 Task: Schedule a session for the content creation workshop.
Action: Mouse moved to (93, 117)
Screenshot: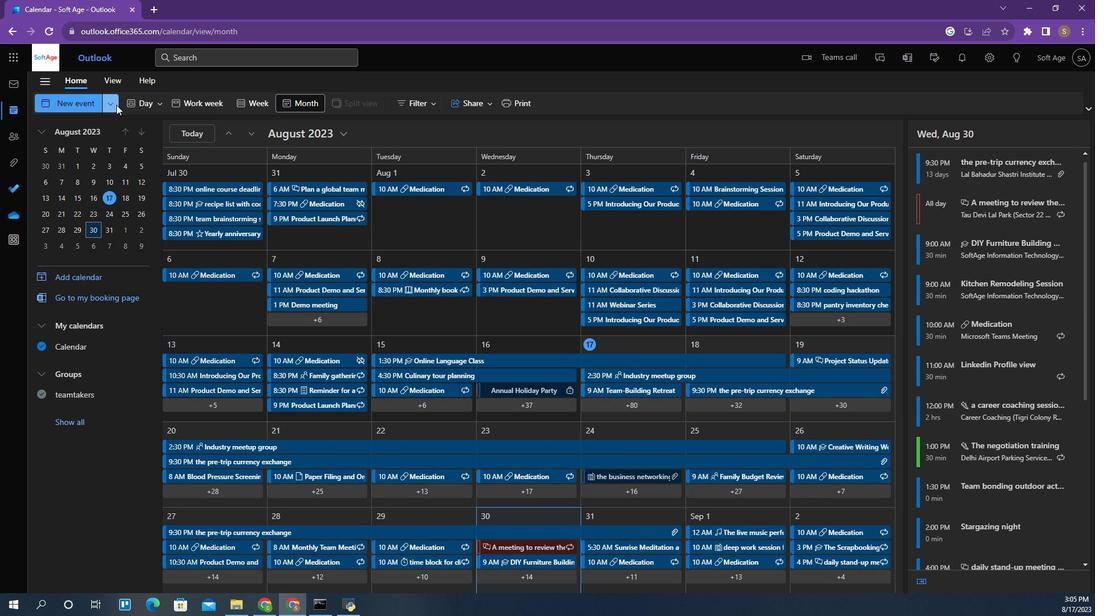 
Action: Mouse pressed left at (93, 117)
Screenshot: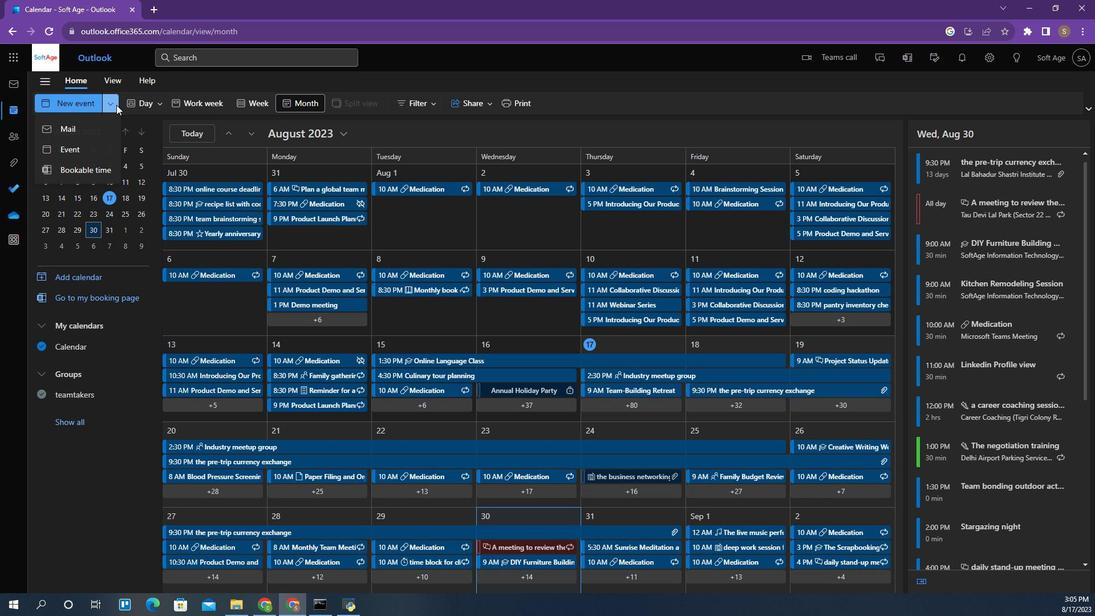 
Action: Mouse moved to (94, 152)
Screenshot: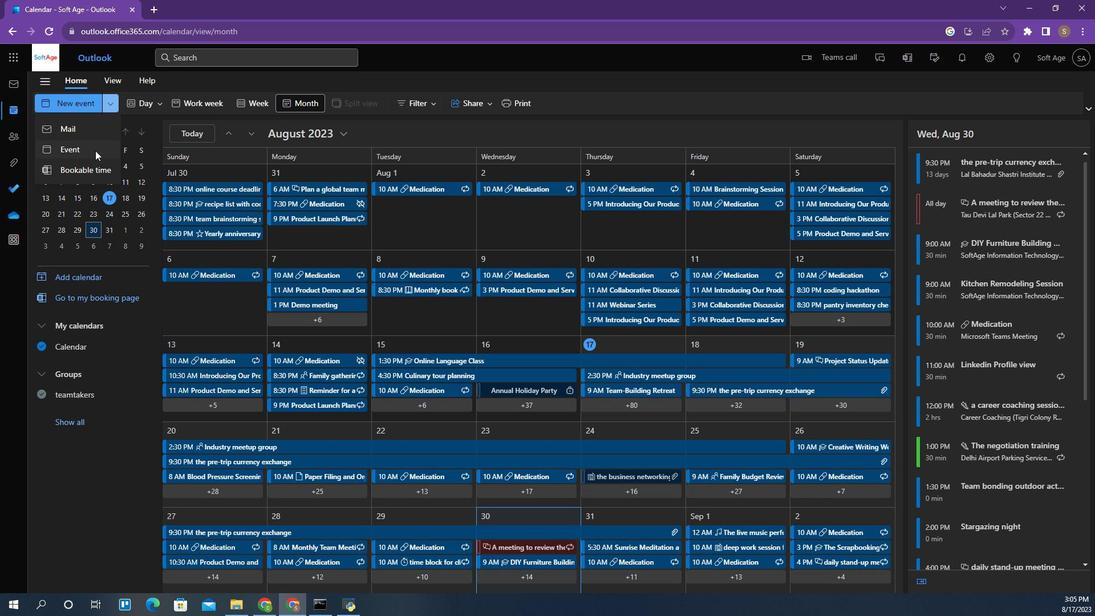 
Action: Mouse pressed left at (94, 152)
Screenshot: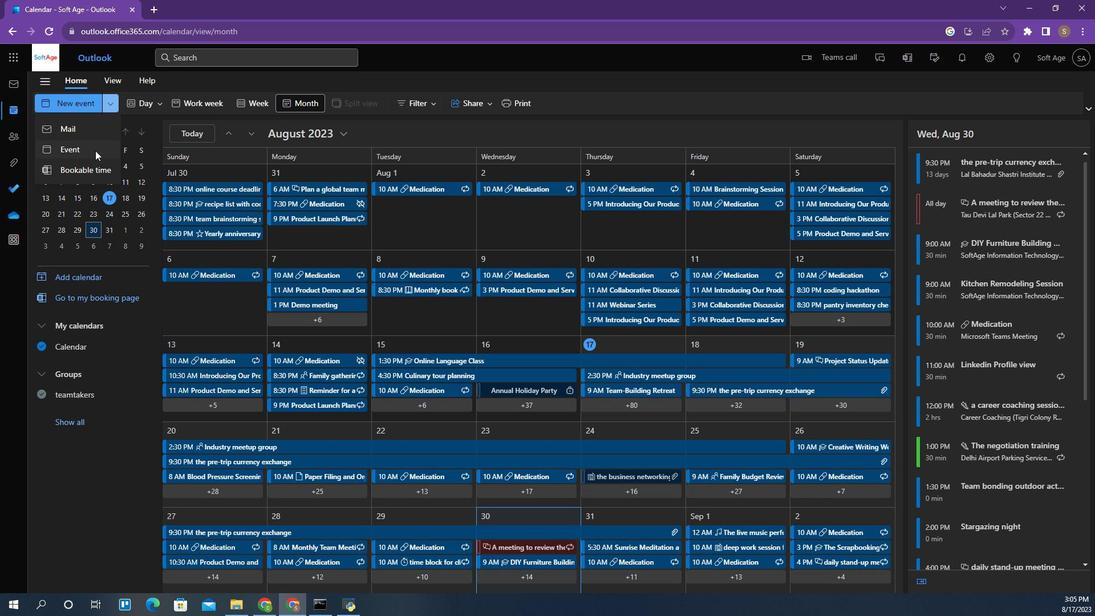 
Action: Mouse moved to (88, 166)
Screenshot: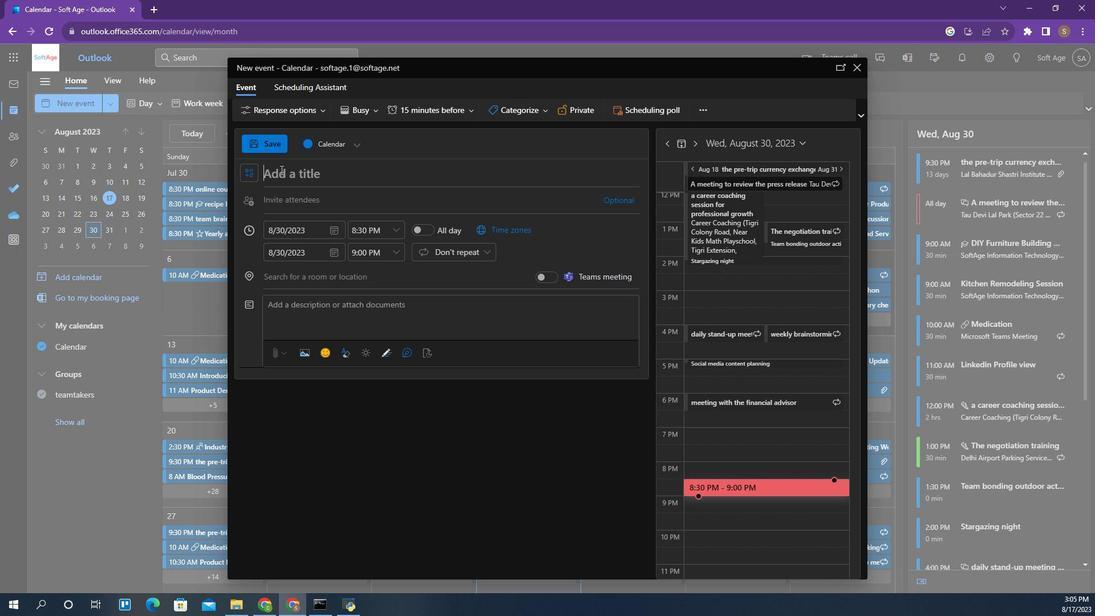 
Action: Mouse pressed left at (88, 166)
Screenshot: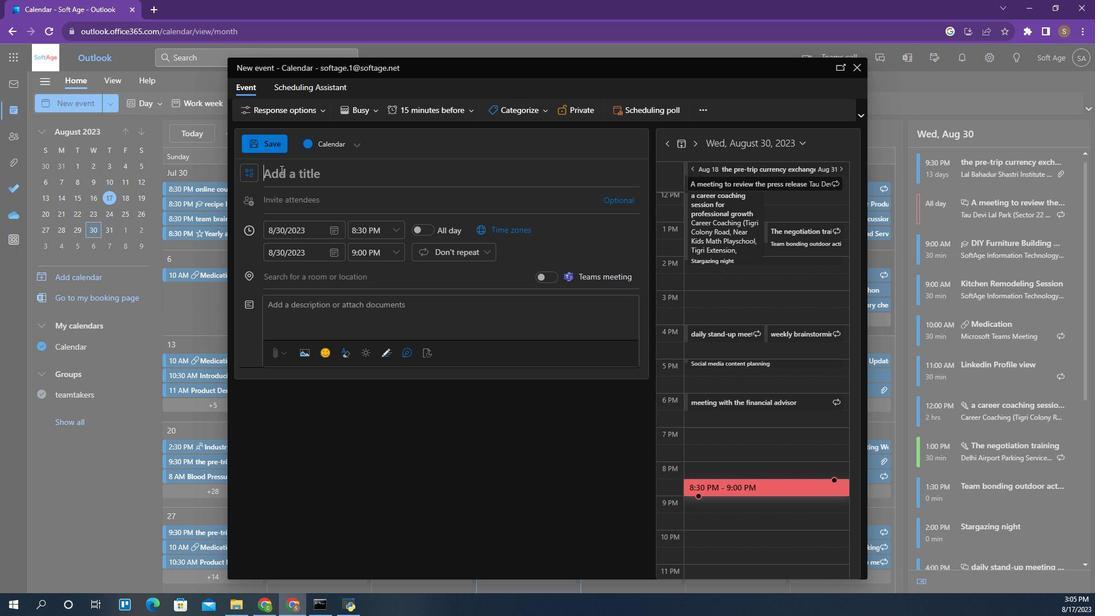 
Action: Key pressed session<Key.space>for<Key.space>the<Key.space>content<Key.space>creation<Key.space>workshop
Screenshot: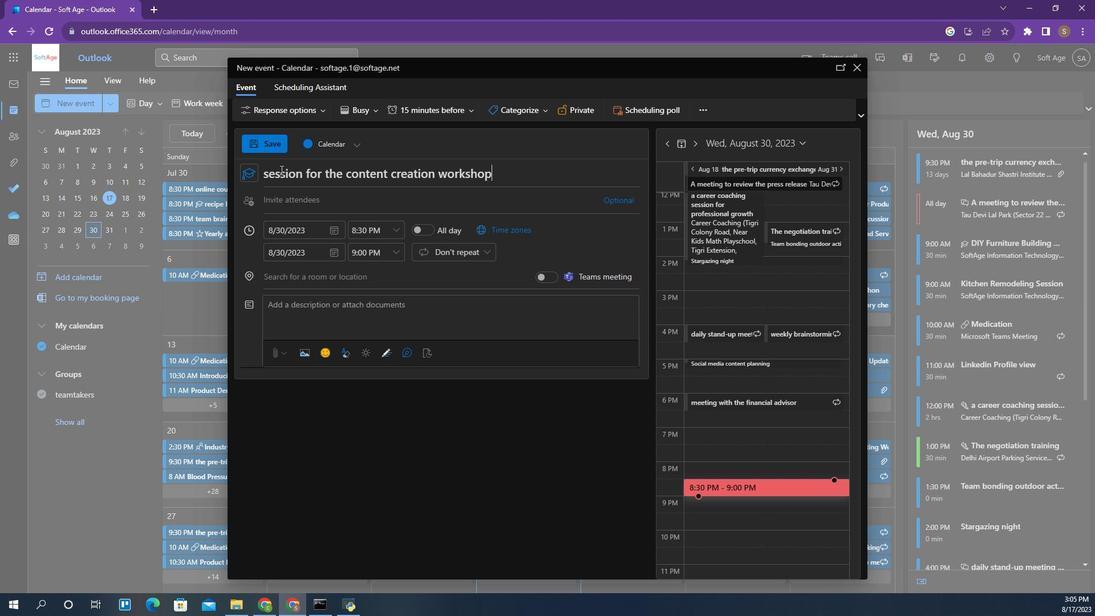 
Action: Mouse moved to (86, 283)
Screenshot: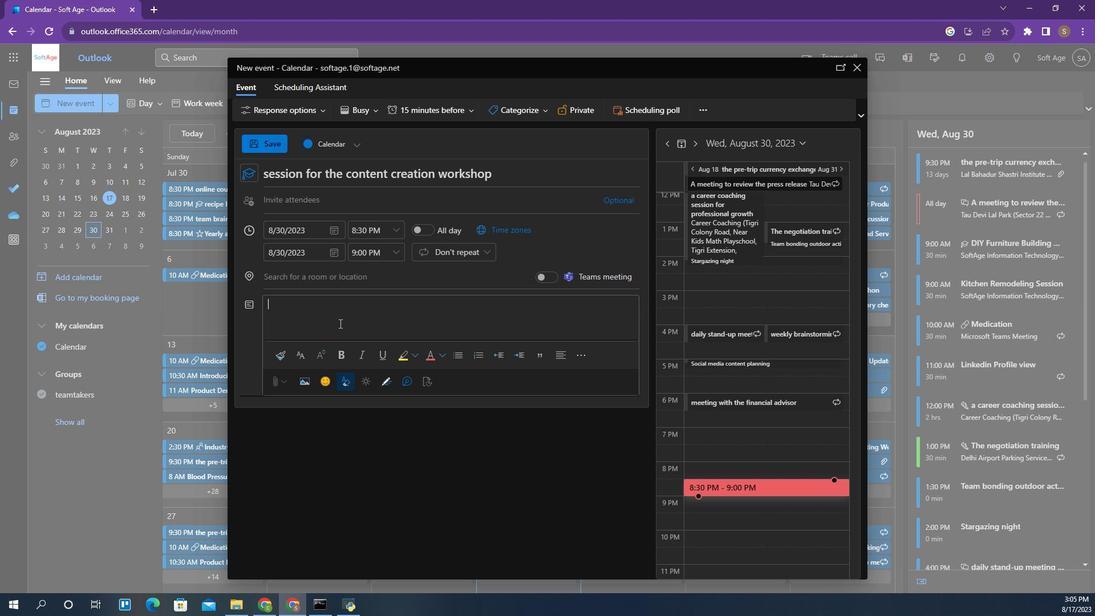 
Action: Mouse pressed left at (86, 283)
Screenshot: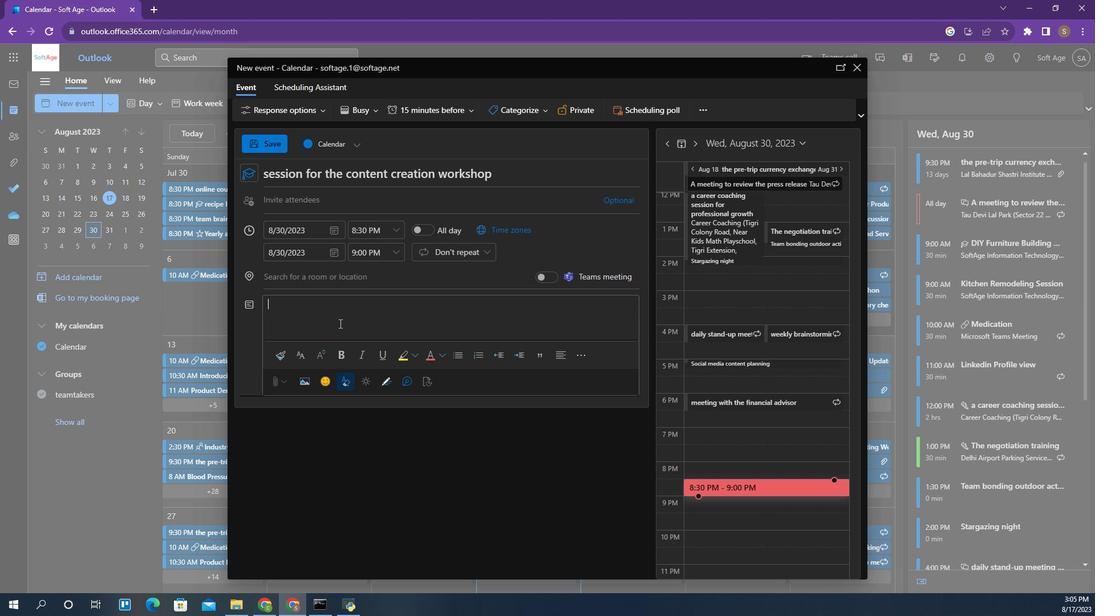 
Action: Mouse moved to (109, 451)
Screenshot: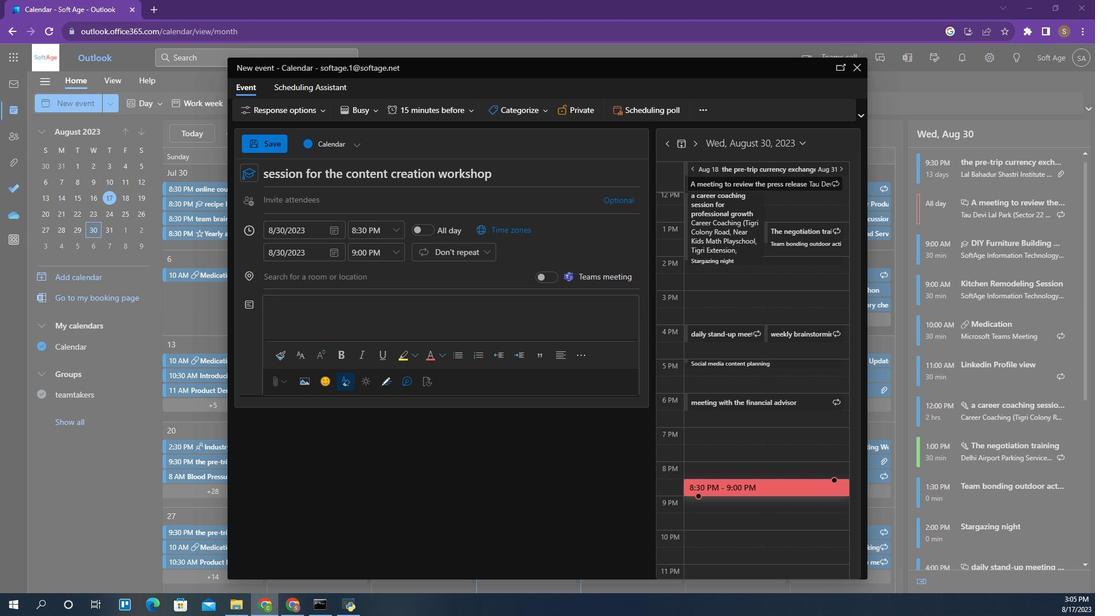 
Action: Mouse pressed left at (109, 451)
Screenshot: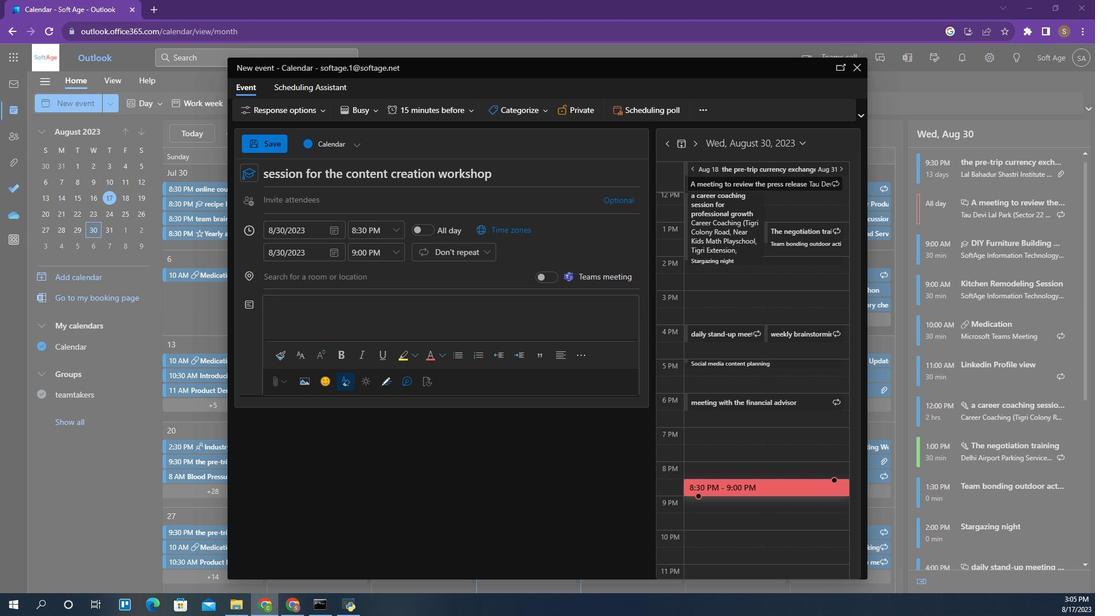 
Action: Mouse moved to (87, 283)
Screenshot: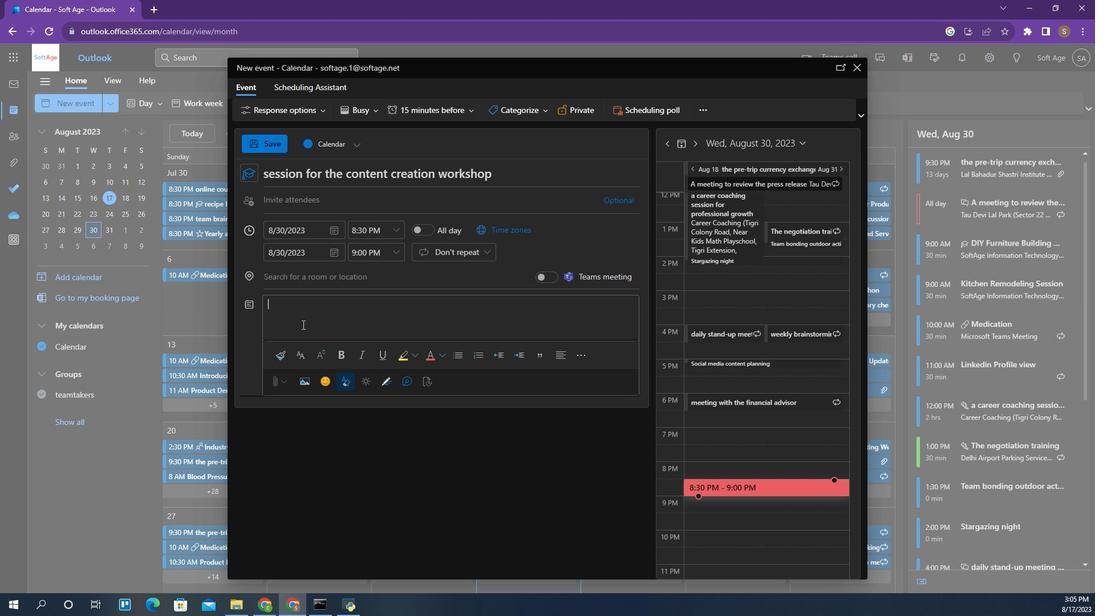 
Action: Mouse pressed left at (87, 283)
Screenshot: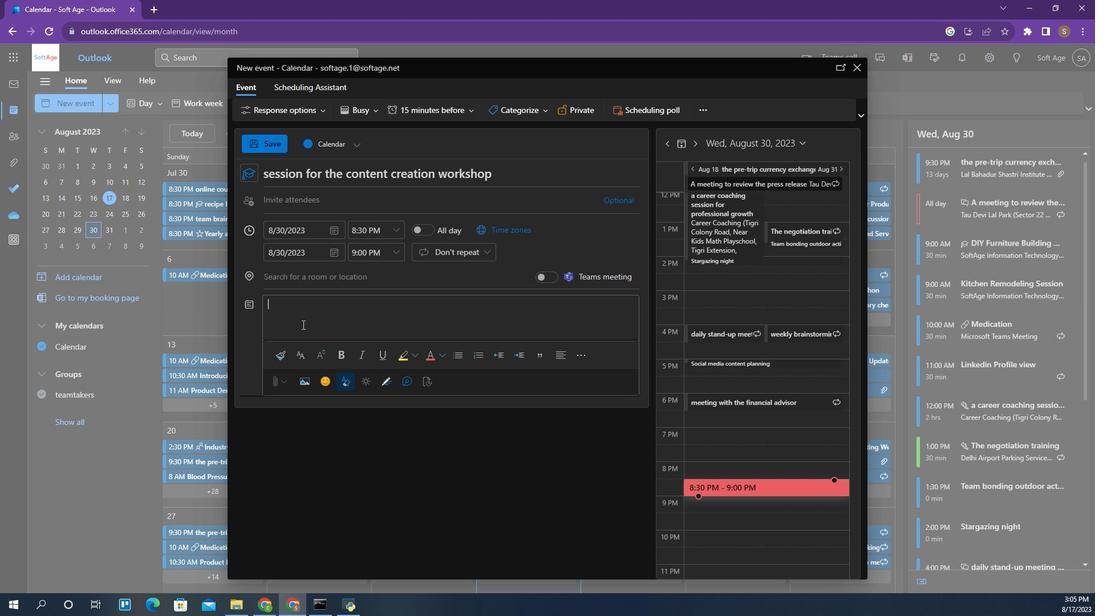 
Action: Key pressed <Key.caps_lock>T<Key.caps_lock>he<Key.space><Key.caps_lock>U<Key.caps_lock>nleahing<Key.space><Key.caps_lock>C<Key.caps_lock>reativity<Key.shift_r>:<Key.space><Key.caps_lock>C<Key.caps_lock>ontent<Key.space>creation<Key.space><Key.caps_lock>E<Key.caps_lock>ssential<Key.space>workshop
Screenshot: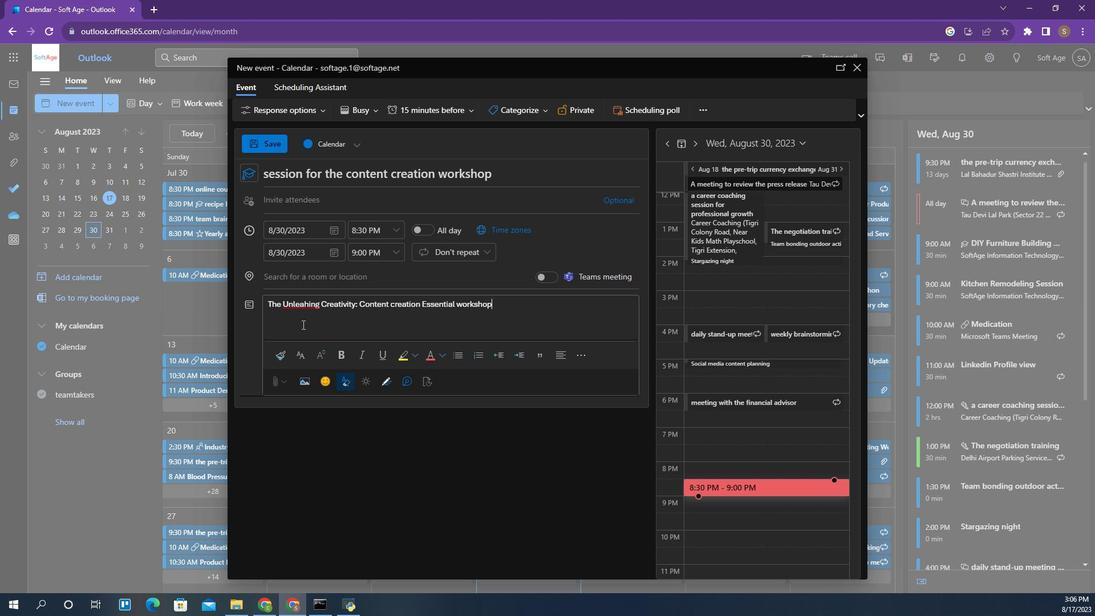 
Action: Mouse moved to (87, 263)
Screenshot: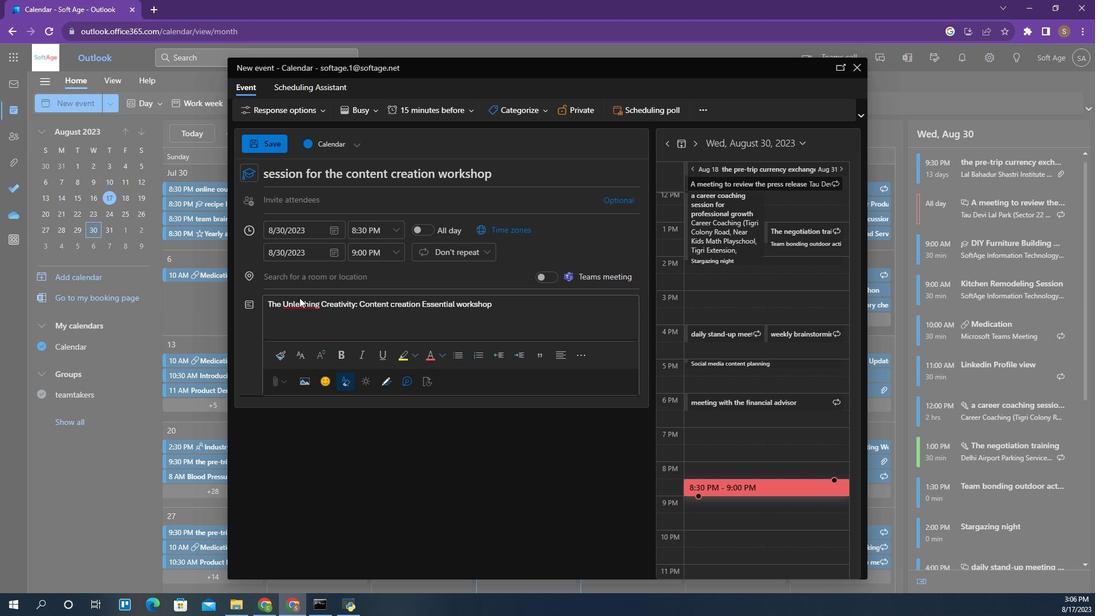
Action: Mouse pressed left at (87, 263)
Screenshot: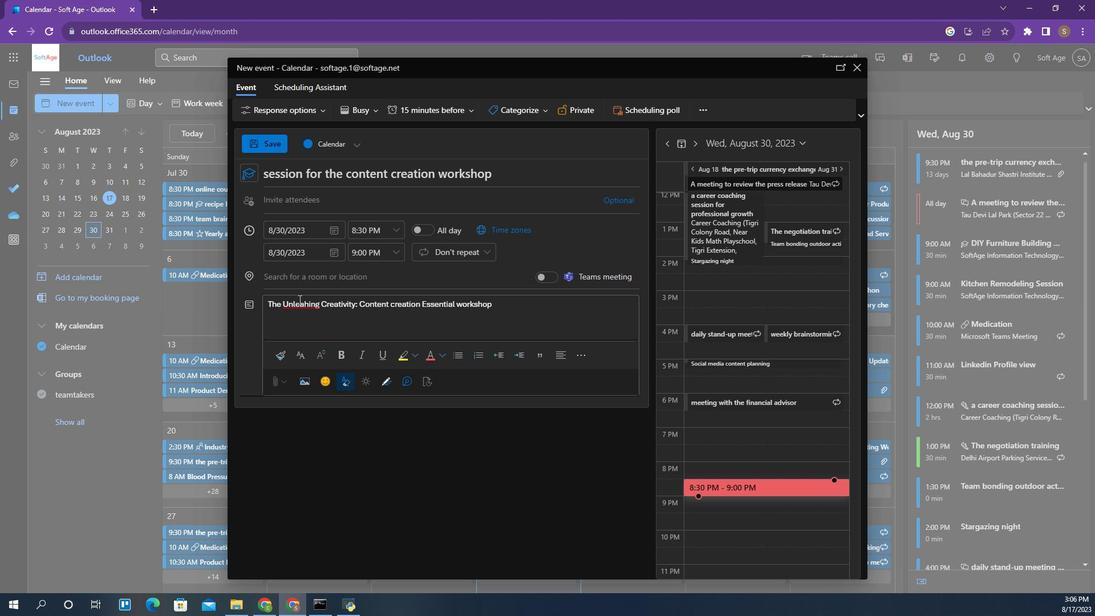 
Action: Mouse moved to (87, 265)
Screenshot: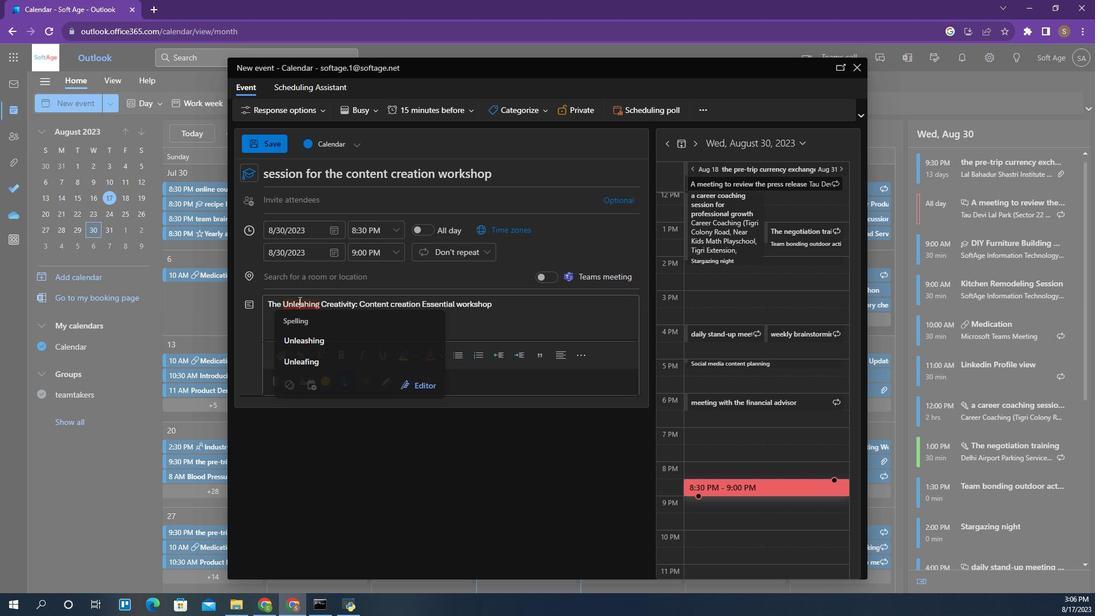 
Action: Mouse pressed left at (87, 265)
Screenshot: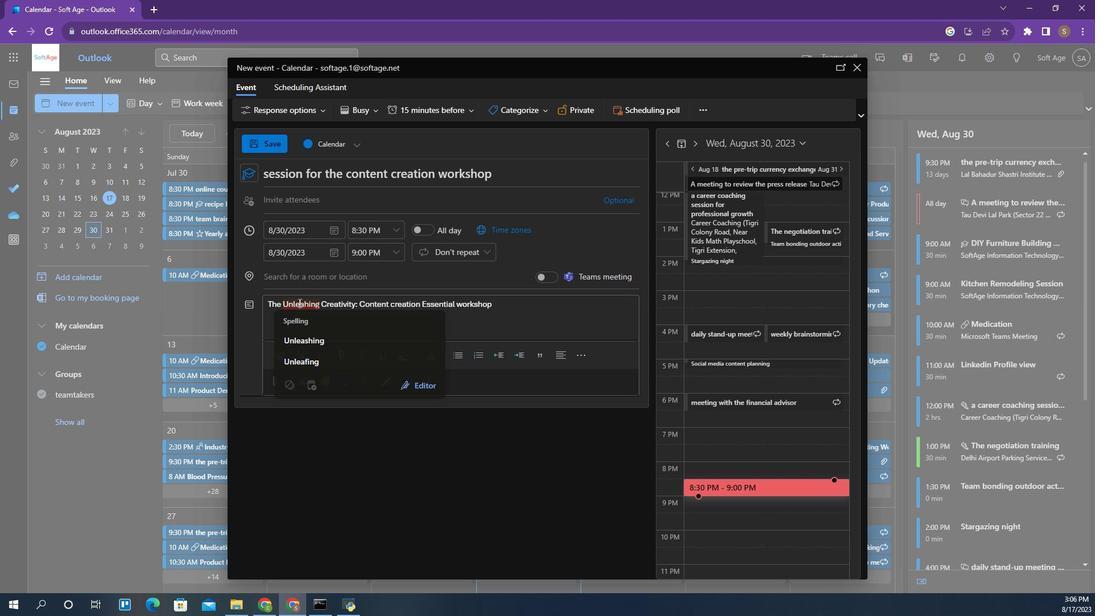 
Action: Mouse moved to (87, 294)
Screenshot: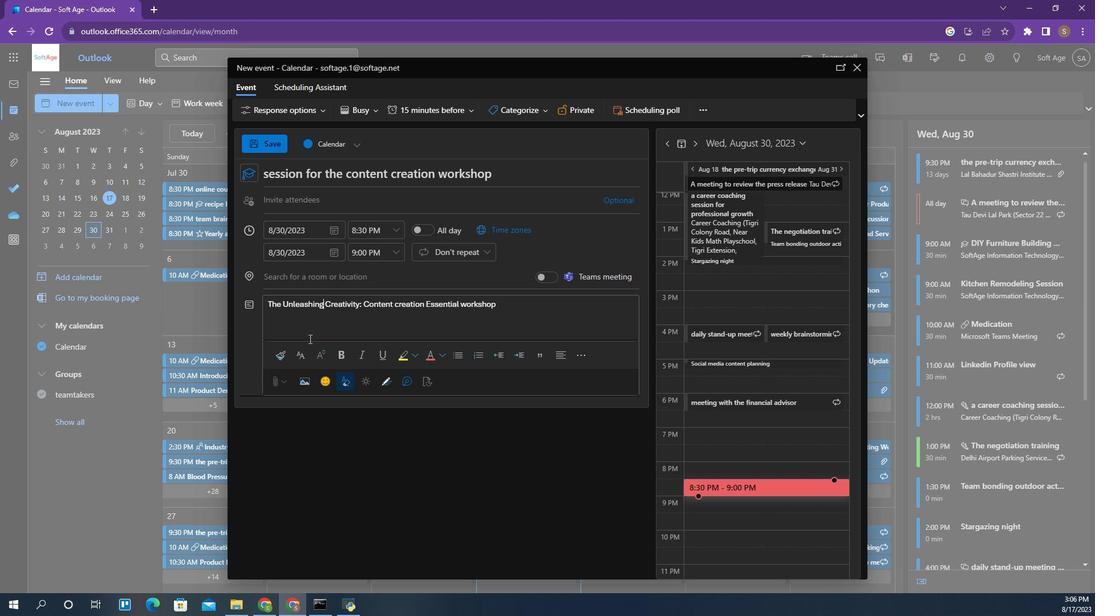 
Action: Mouse pressed left at (87, 294)
Screenshot: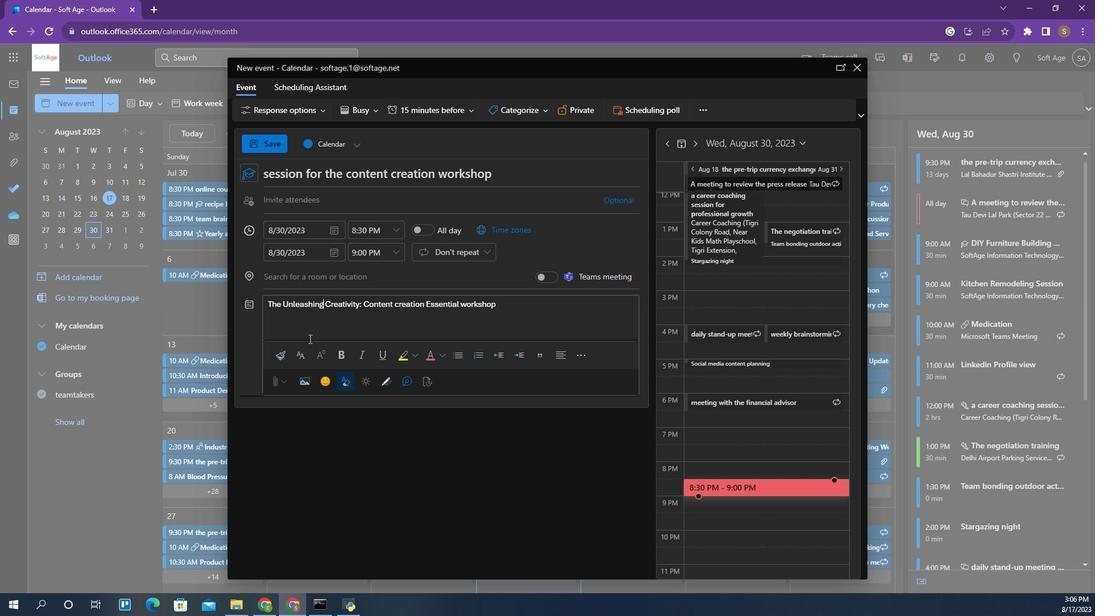 
Action: Mouse moved to (84, 276)
Screenshot: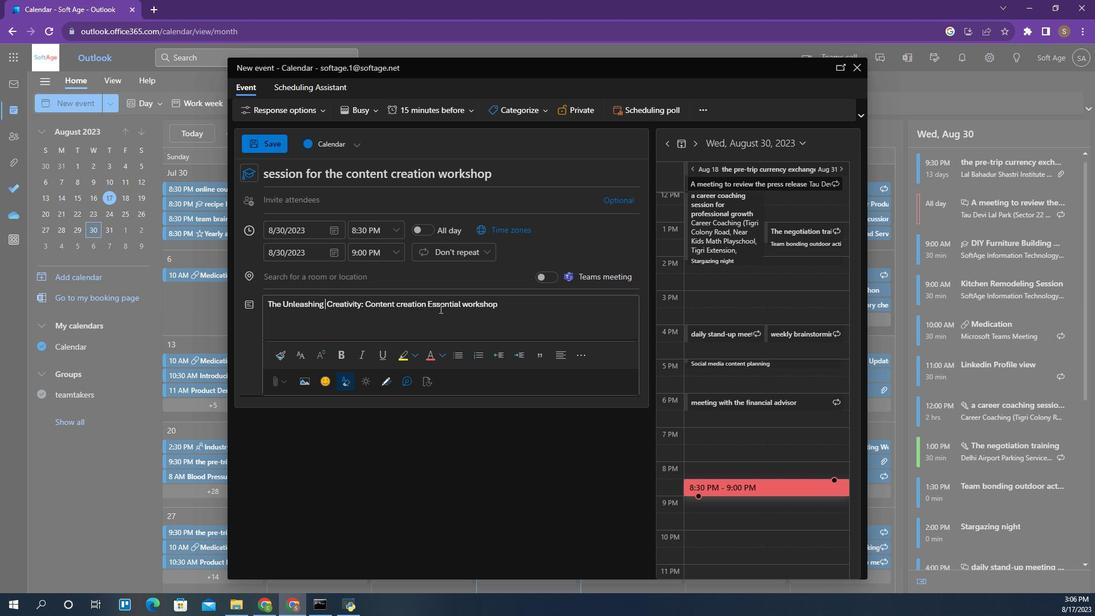 
Action: Key pressed <Key.space>
Screenshot: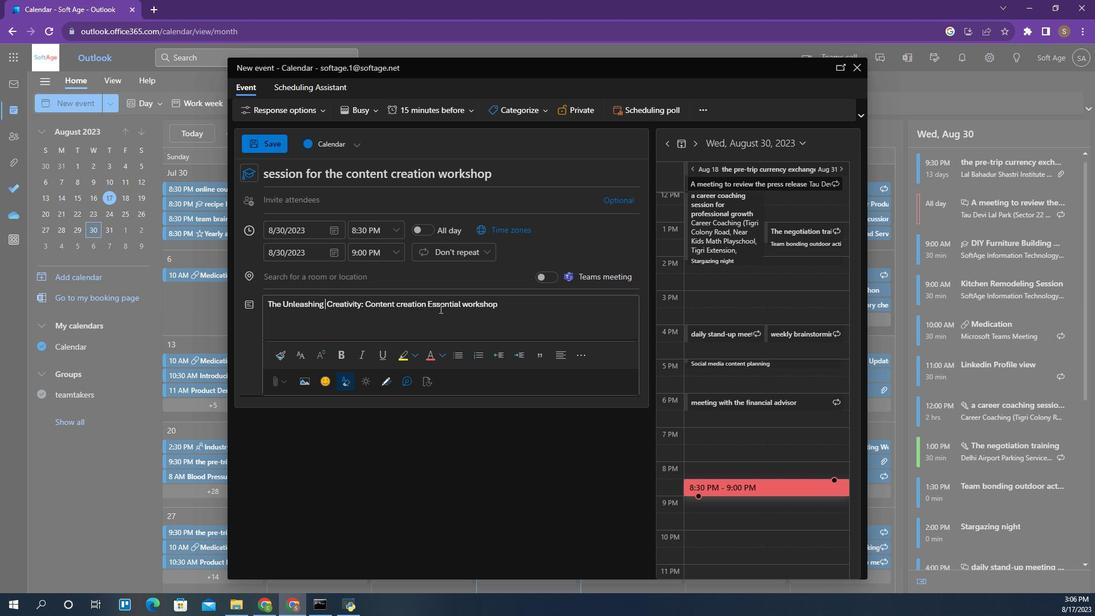 
Action: Mouse moved to (80, 269)
Screenshot: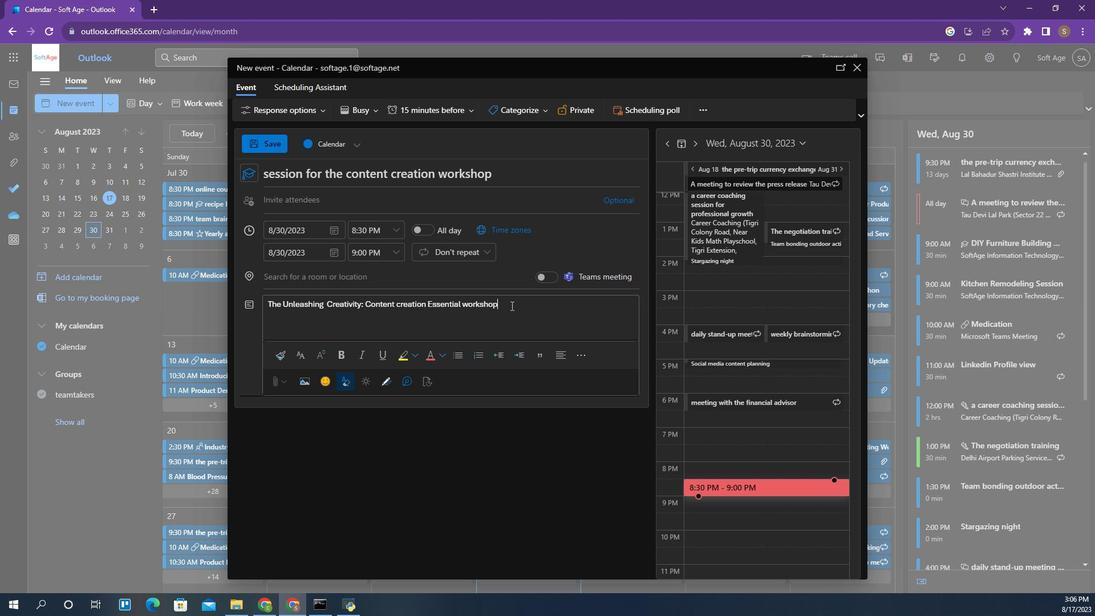 
Action: Mouse pressed left at (80, 269)
Screenshot: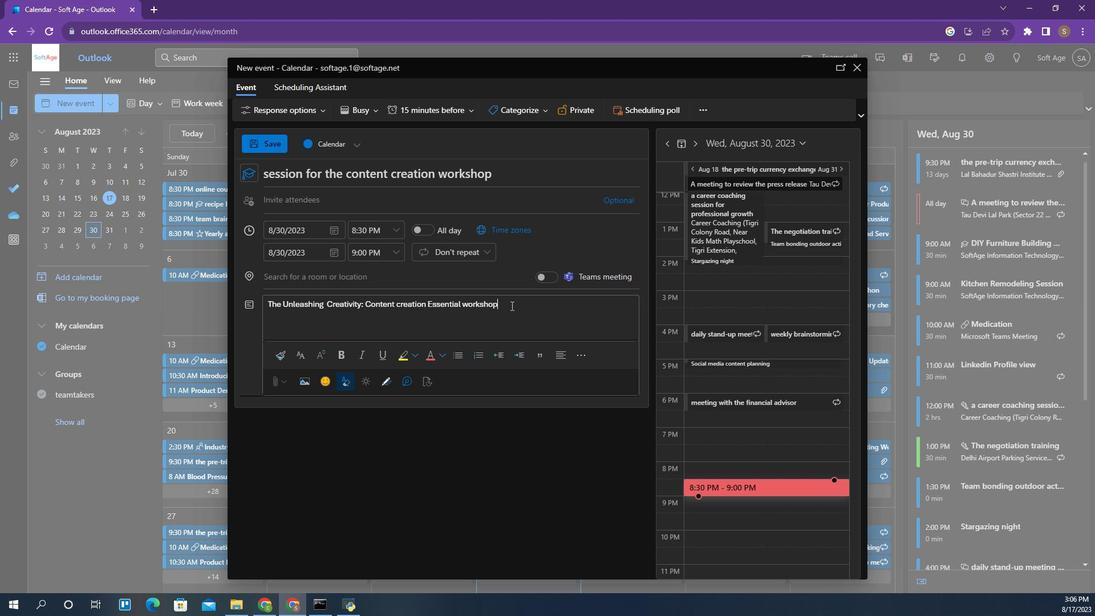 
Action: Key pressed <Key.space>is<Key.space>designed<Key.space>t<Key.space>o<Key.backspace><Key.backspace>o<Key.space>equip<Key.space>participants<Key.space>with<Key.space>the<Key.space>skills<Key.space>and<Key.space>insights<Key.space>needed<Key.space>to<Key.space>craft<Key.space>compelling<Key.space>and<Key.space>engaging<Key.space>content<Key.space>across<Key.space>various<Key.space>platforms.<Key.space><Key.caps_lock>W<Key.caps_lock>heather<Key.space>
Screenshot: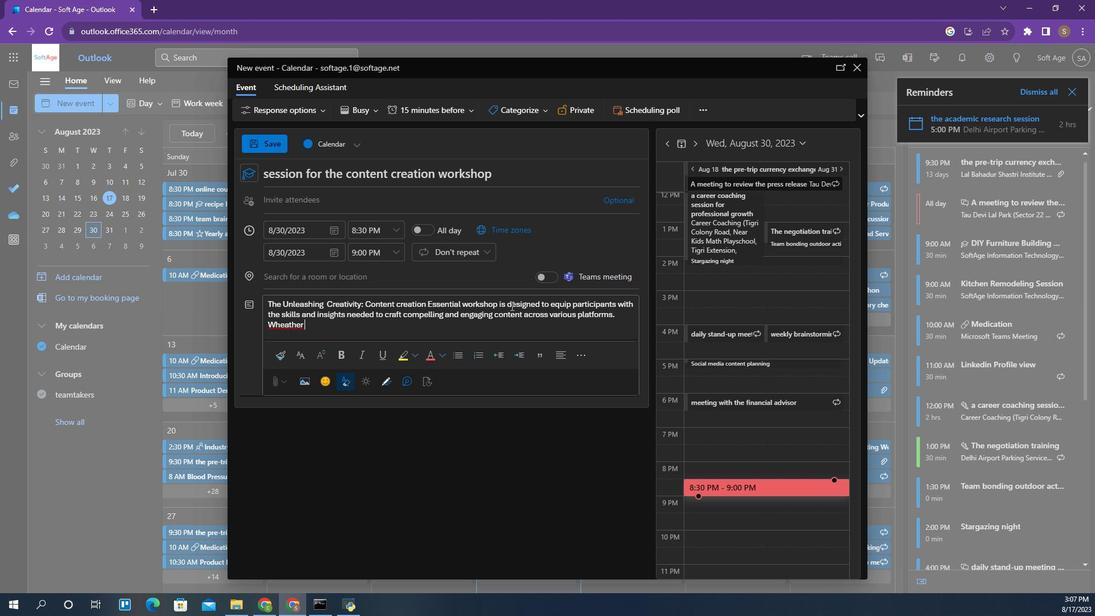 
Action: Mouse moved to (87, 288)
Screenshot: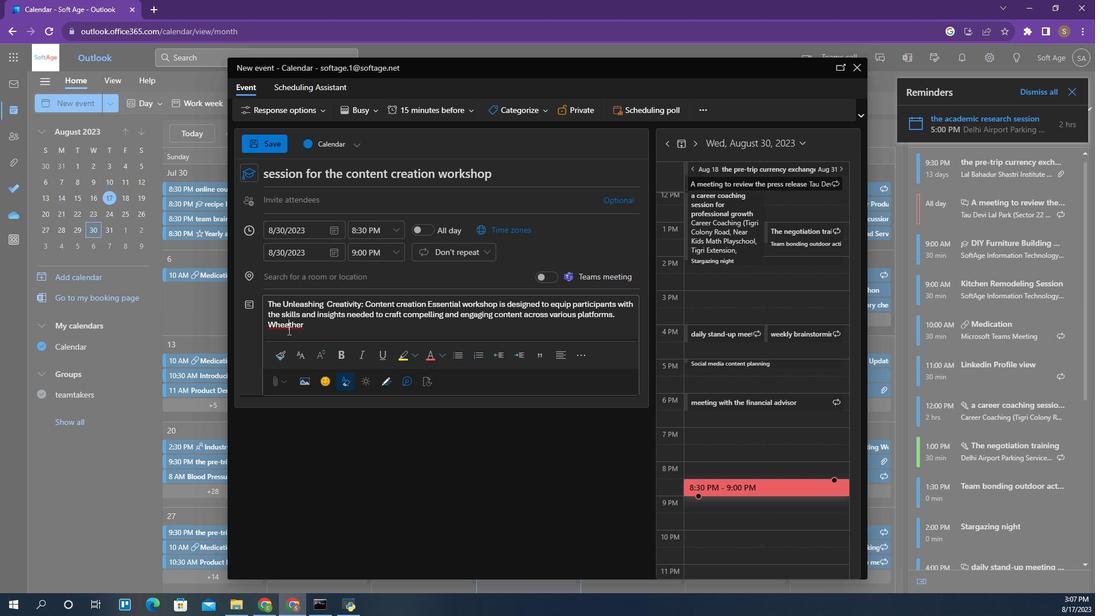 
Action: Mouse pressed left at (87, 288)
Screenshot: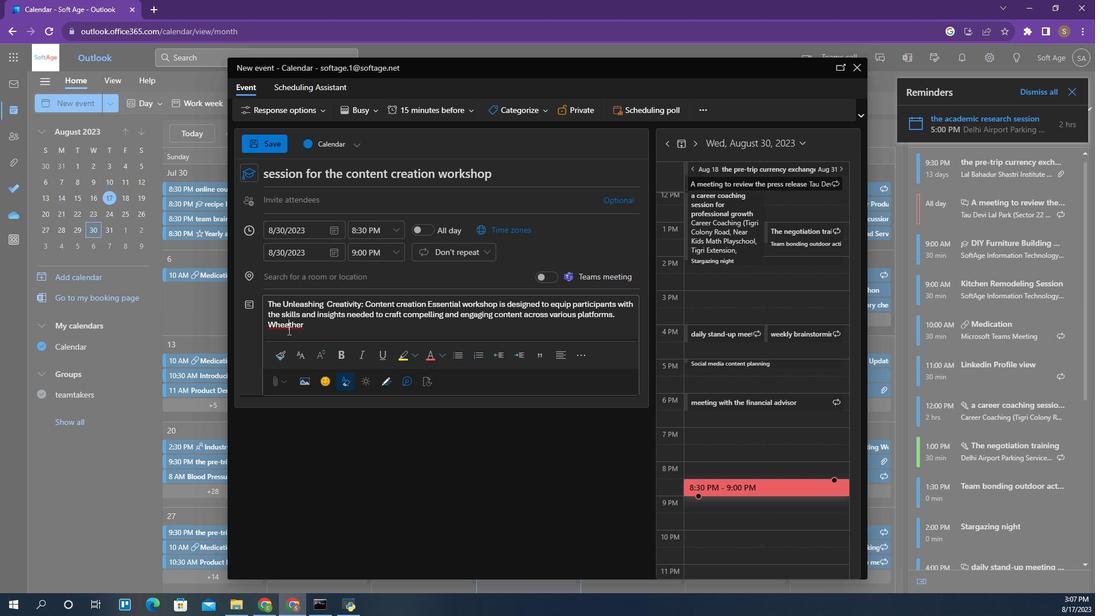 
Action: Mouse moved to (87, 285)
Screenshot: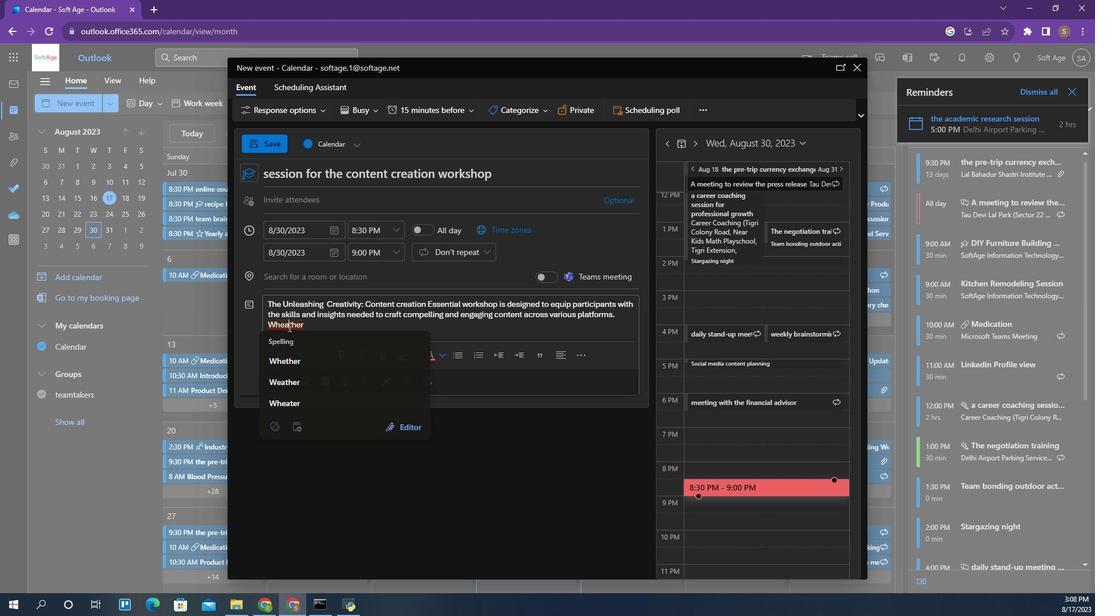
Action: Mouse pressed left at (87, 285)
Screenshot: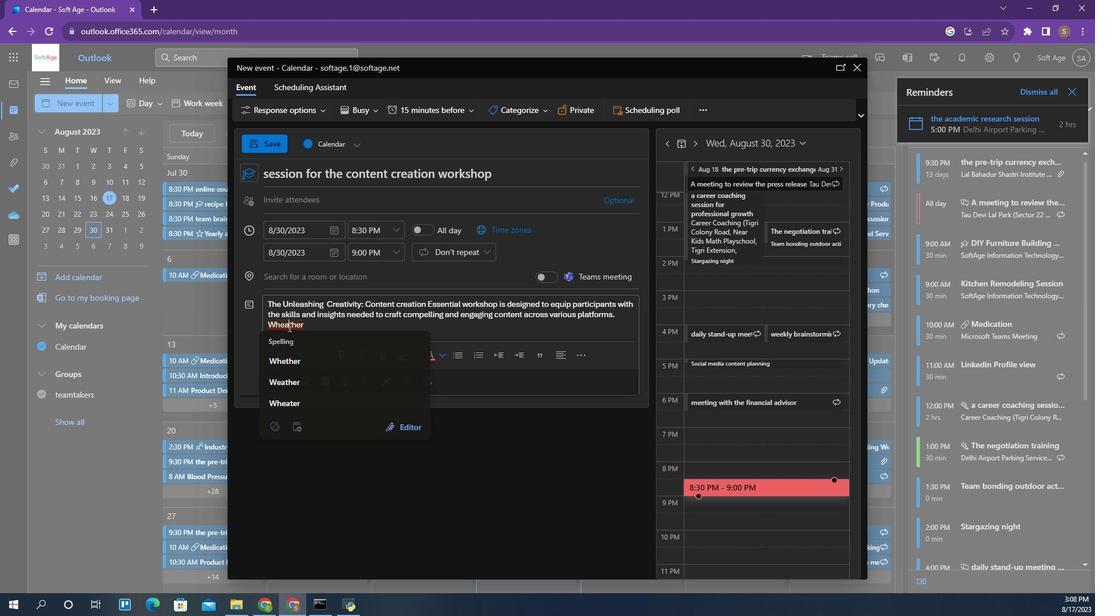 
Action: Mouse moved to (87, 311)
Screenshot: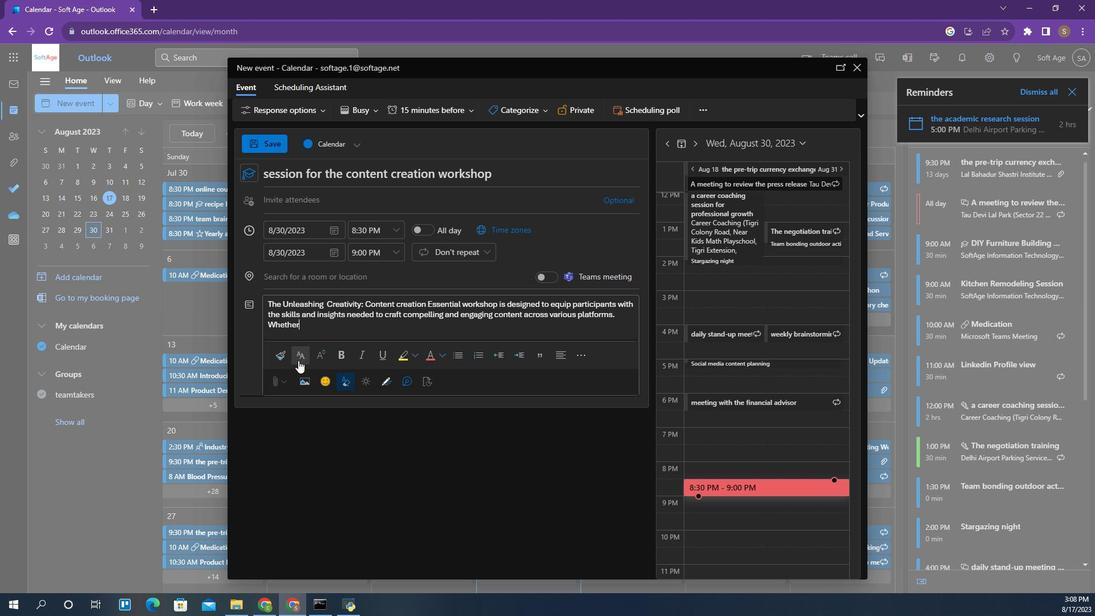 
Action: Mouse pressed left at (87, 311)
Screenshot: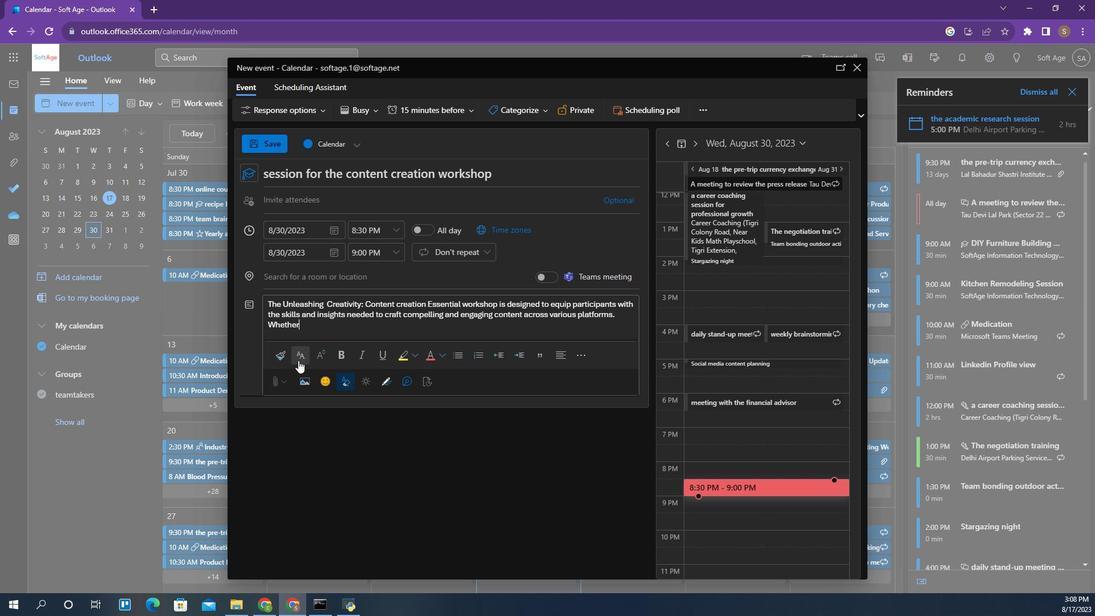 
Action: Mouse moved to (87, 285)
Screenshot: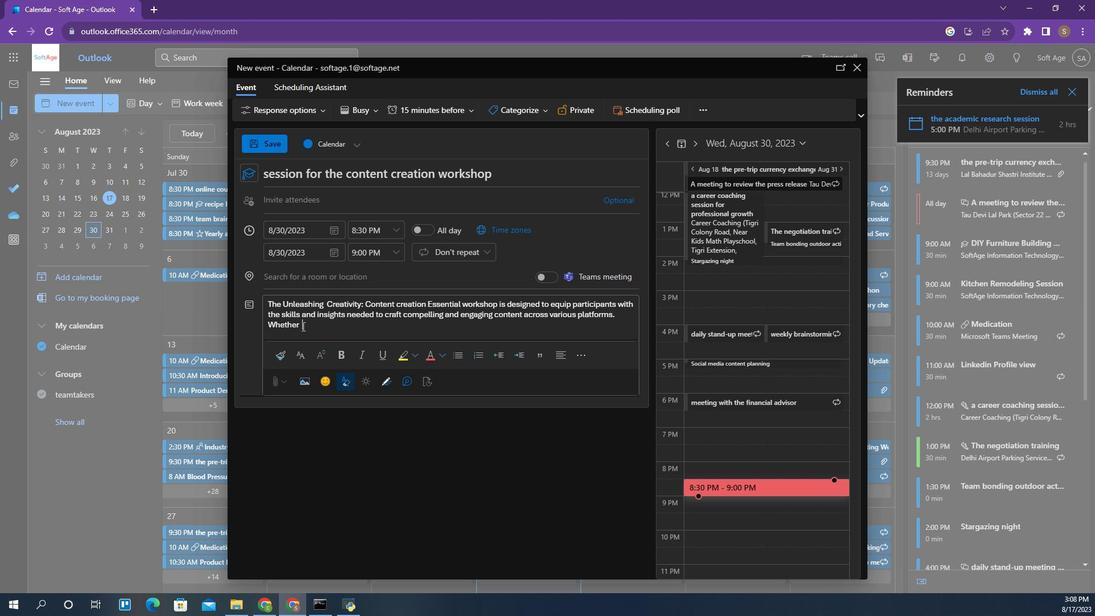 
Action: Mouse pressed left at (87, 285)
Screenshot: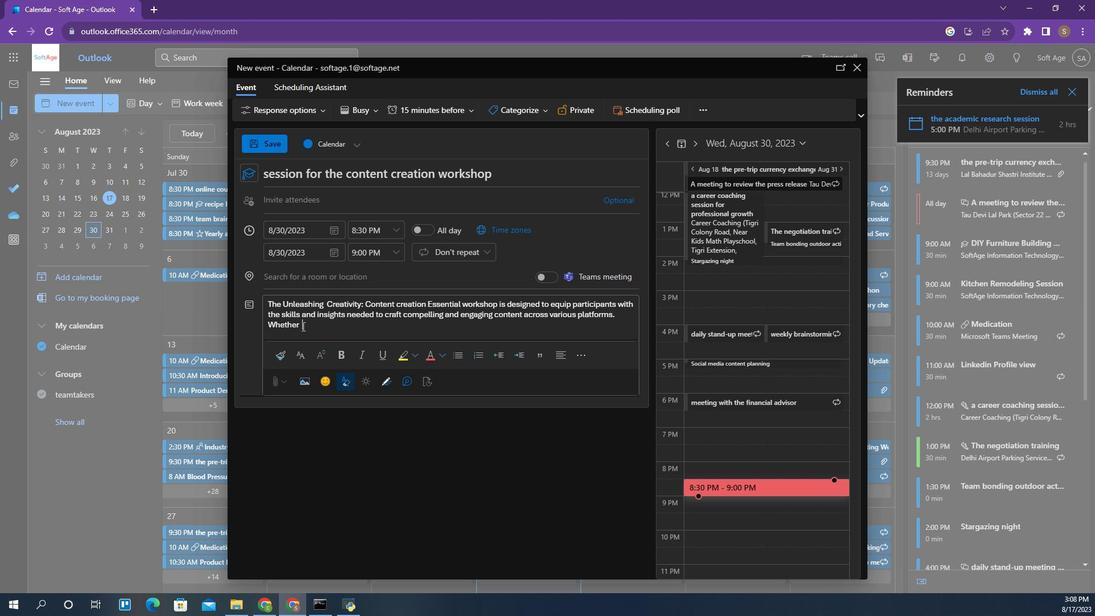
Action: Mouse moved to (87, 285)
Screenshot: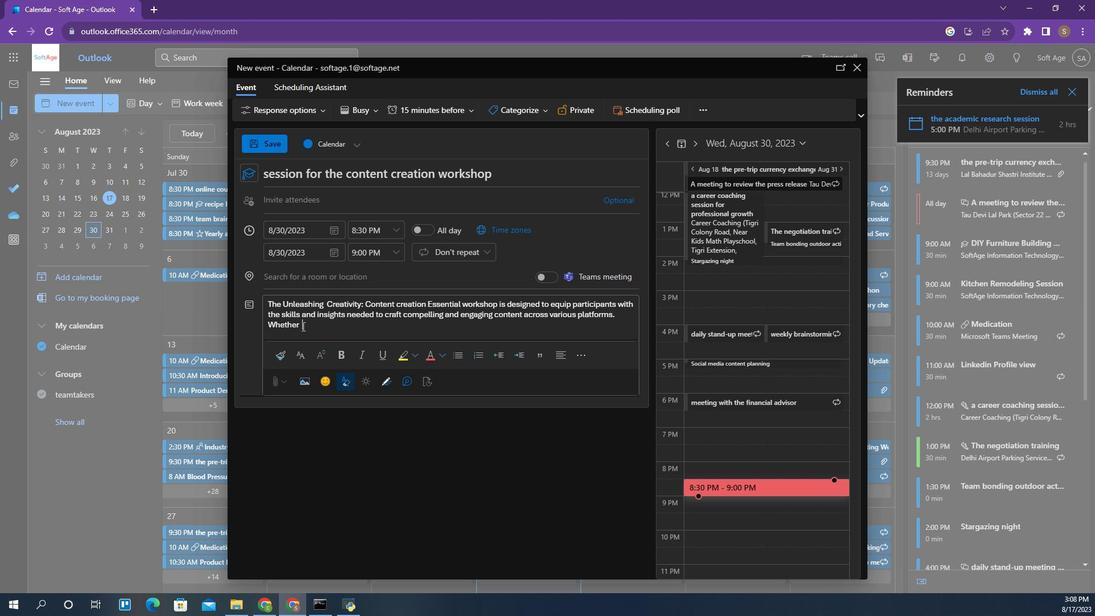 
Action: Key pressed <Key.space>
Screenshot: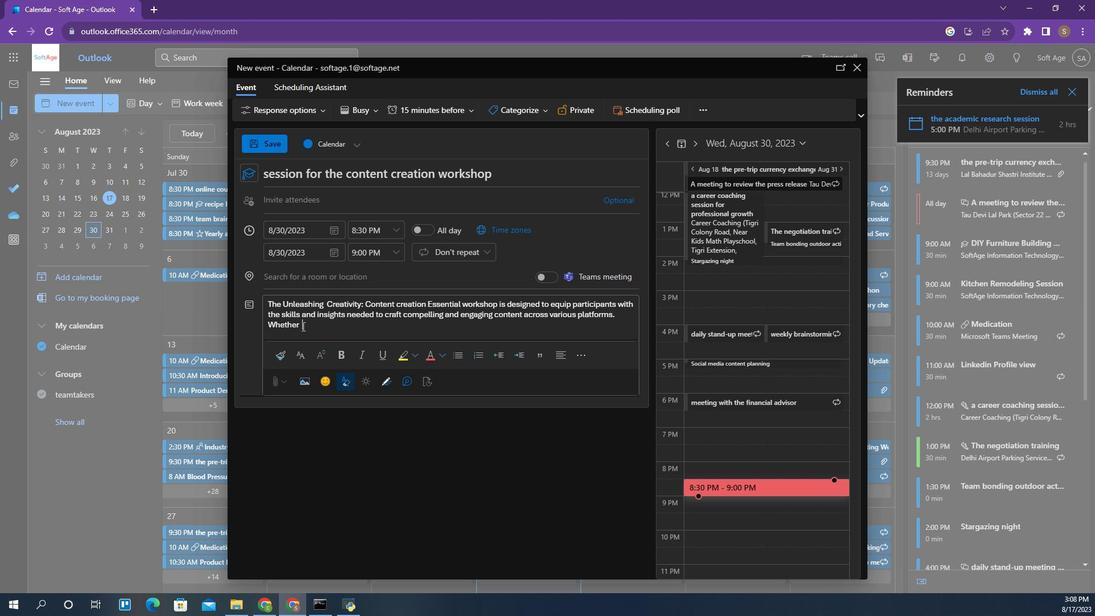 
Action: Mouse moved to (87, 289)
Screenshot: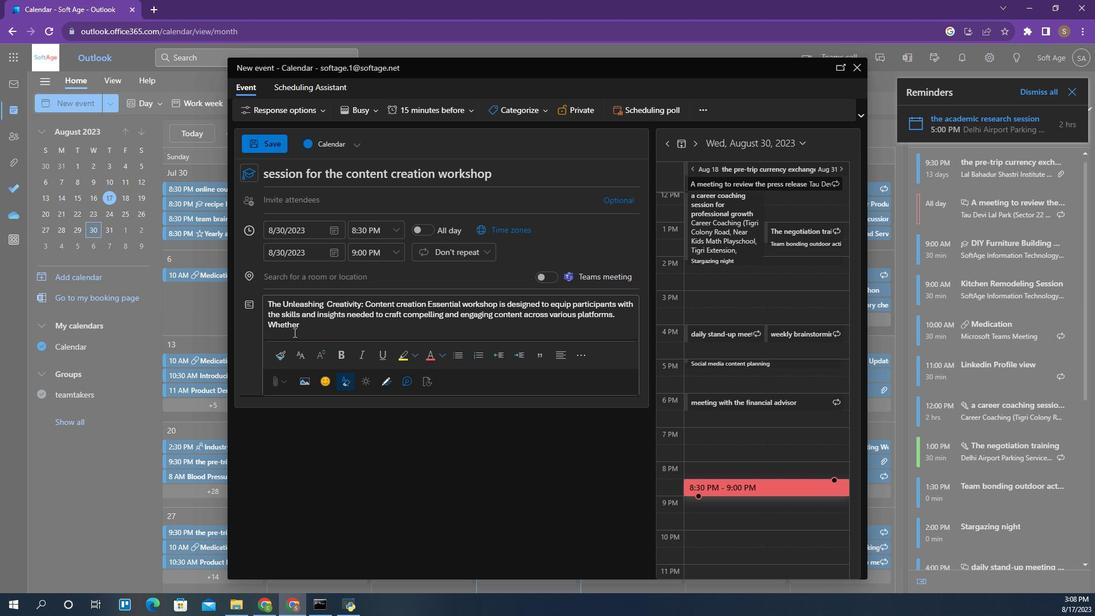 
Action: Key pressed <Key.space>you're<Key.space>a<Key.space>beginner<Key.space><Key.space>or<Key.space>looking<Key.space>to<Key.space>refine<Key.space>your<Key.space>existing<Key.space>contnet<Key.space>creation<Key.space>abilities,<Key.space>this<Key.space>workshop<Key.space>offers<Key.space>practical<Key.space>tech
Screenshot: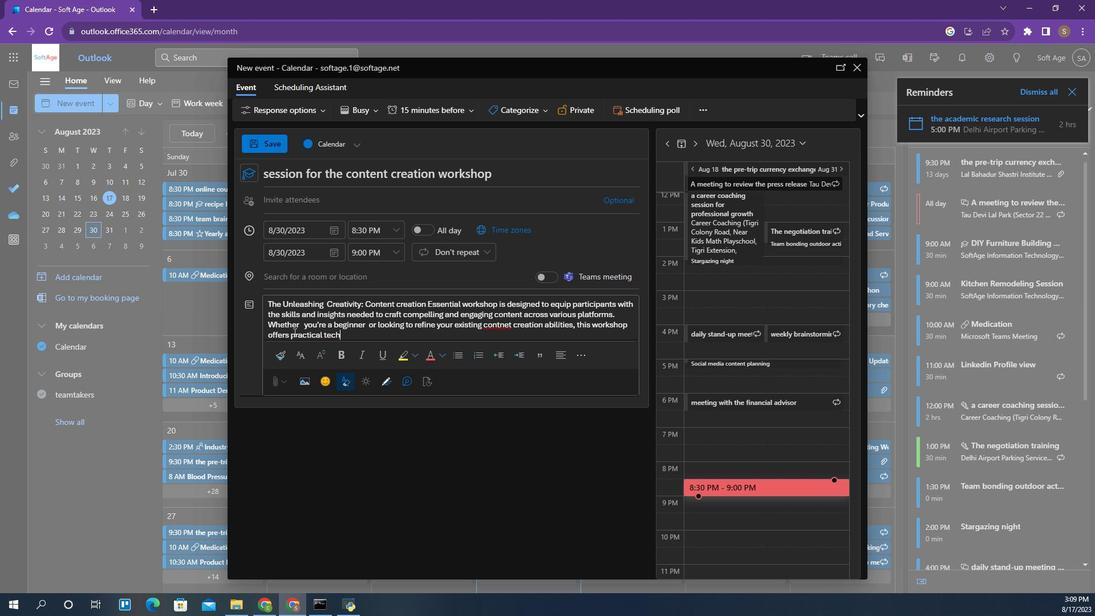 
Action: Mouse moved to (81, 280)
Screenshot: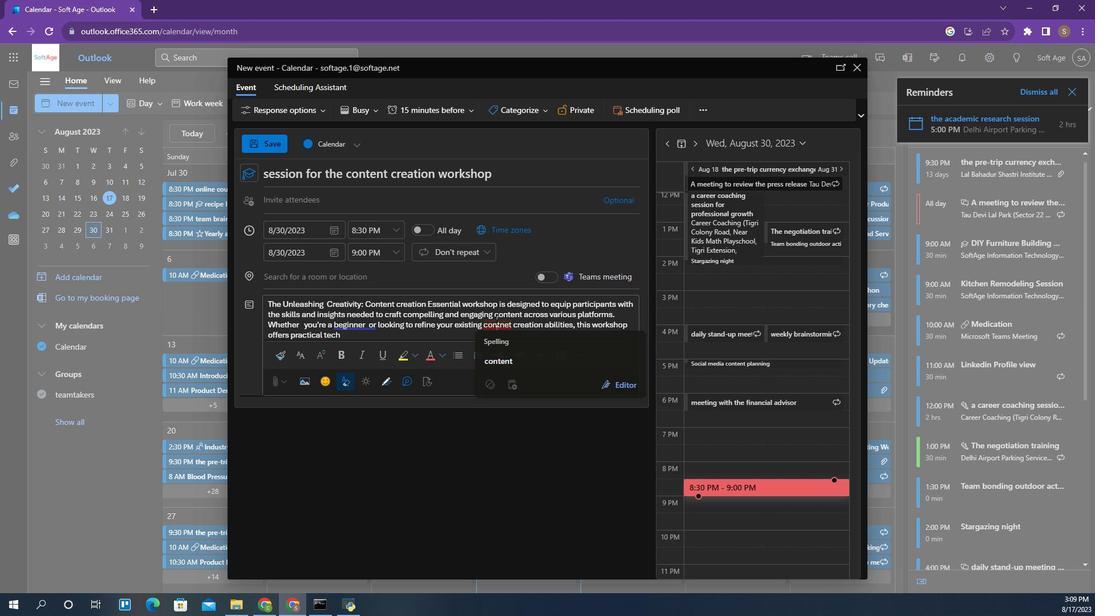 
Action: Mouse pressed left at (81, 280)
Screenshot: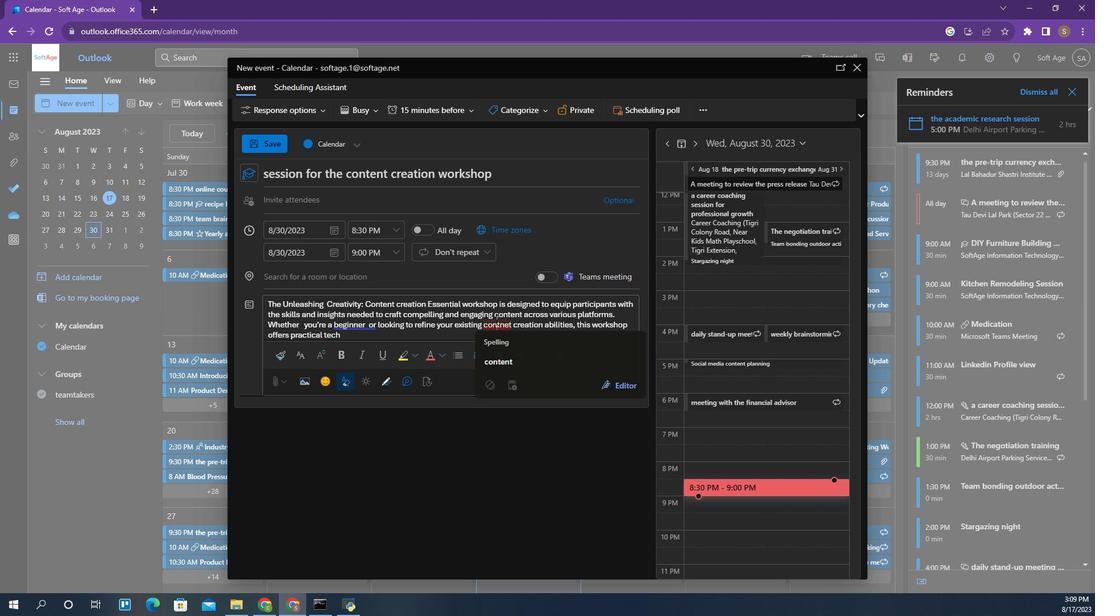 
Action: Mouse moved to (80, 307)
Screenshot: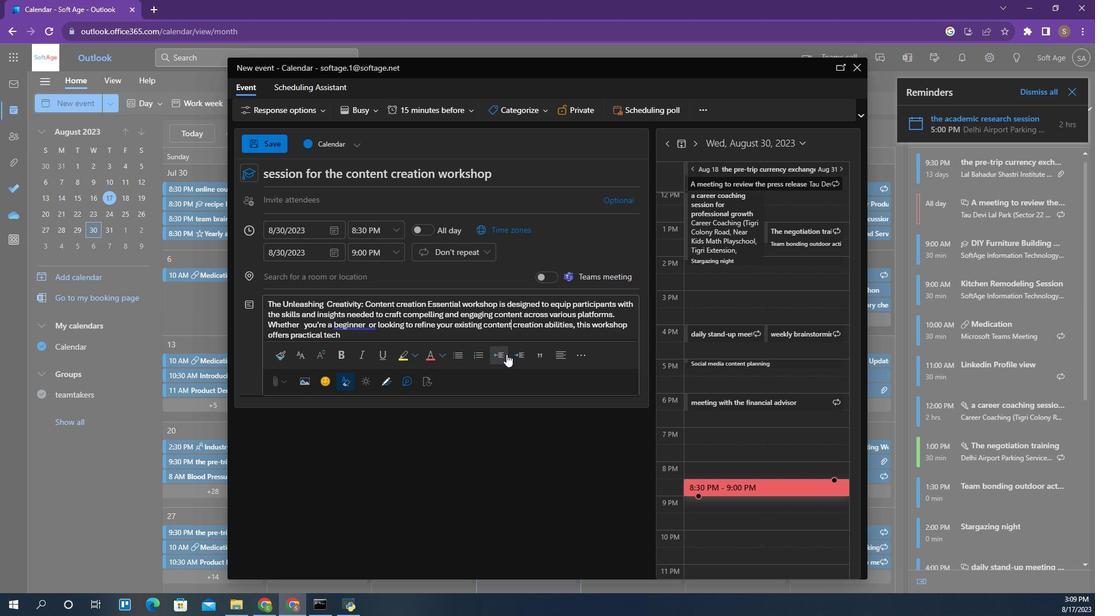 
Action: Mouse pressed left at (80, 307)
Screenshot: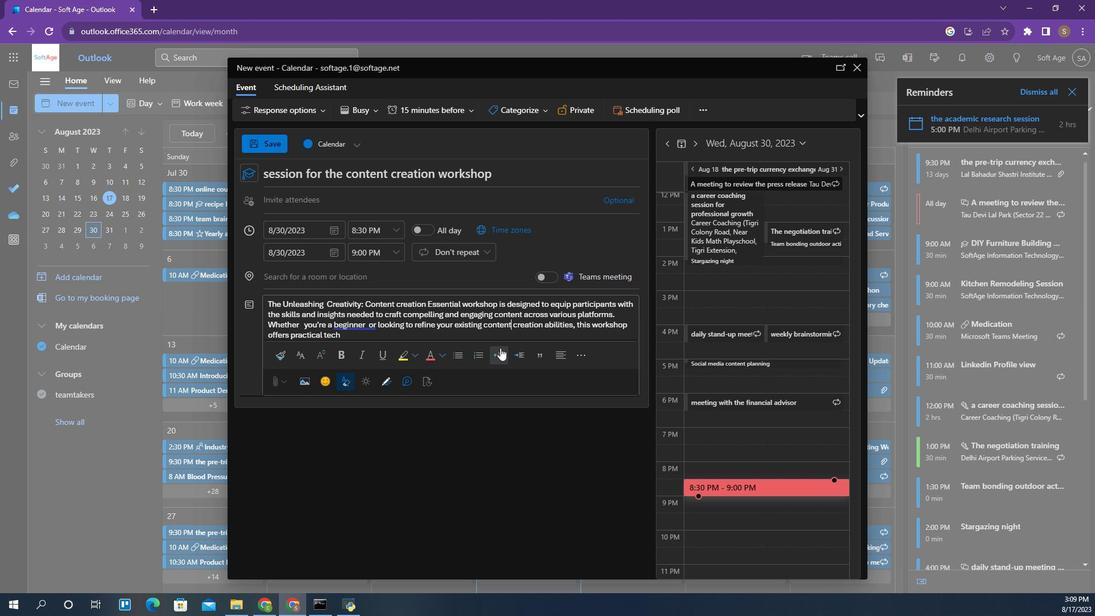 
Action: Mouse moved to (85, 292)
Screenshot: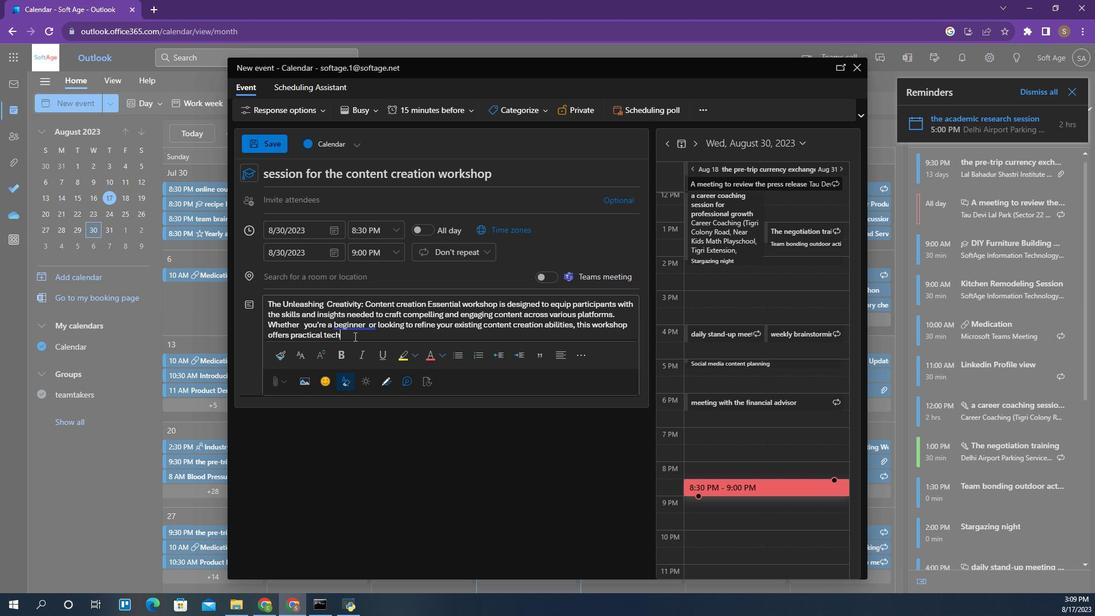 
Action: Mouse pressed left at (85, 292)
Screenshot: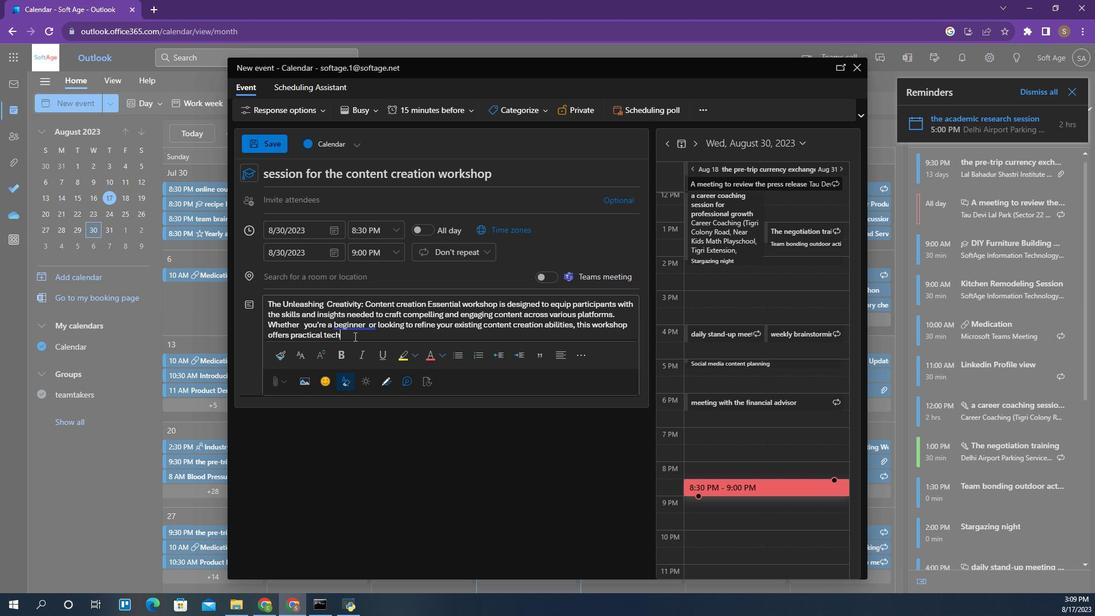 
Action: Mouse moved to (85, 292)
Screenshot: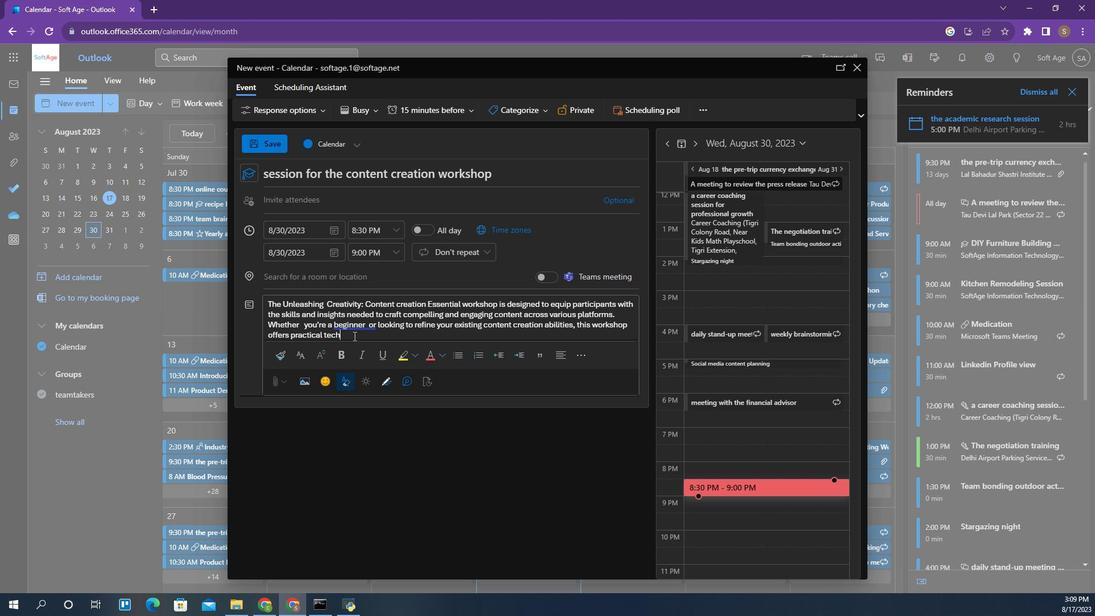 
Action: Key pressed niques<Key.space>and<Key.space>cres<Key.backspace>ative<Key.space>strategies<Key.space>to<Key.space>enhance<Key.space>your<Key.space>story<Key.space><Key.backspace>telling<Key.space>and<Key.space>communication<Key.space>skills.
Screenshot: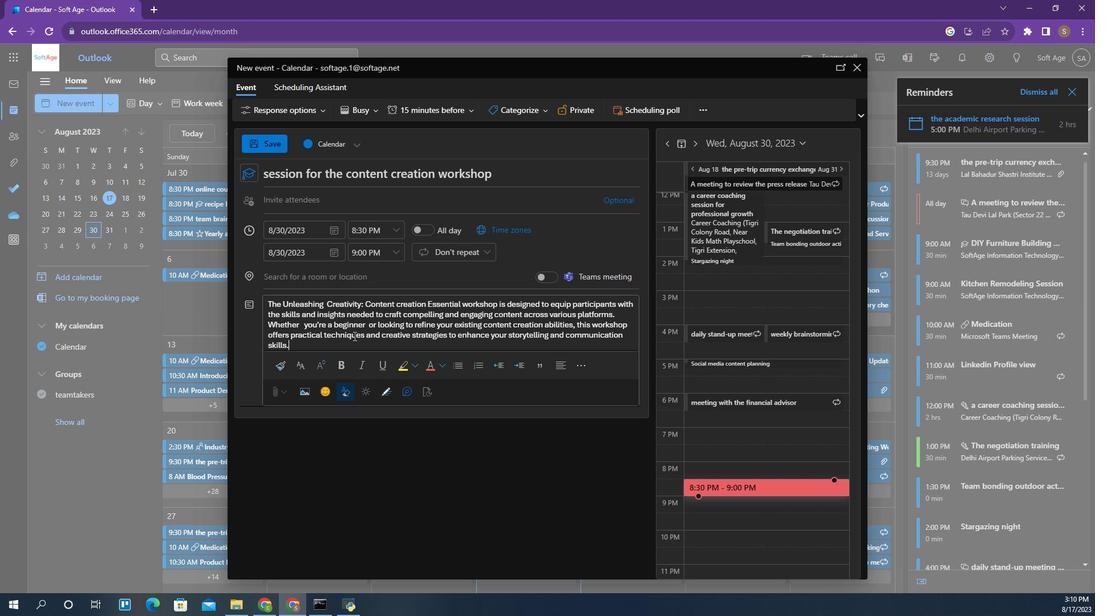 
Action: Mouse moved to (86, 304)
Screenshot: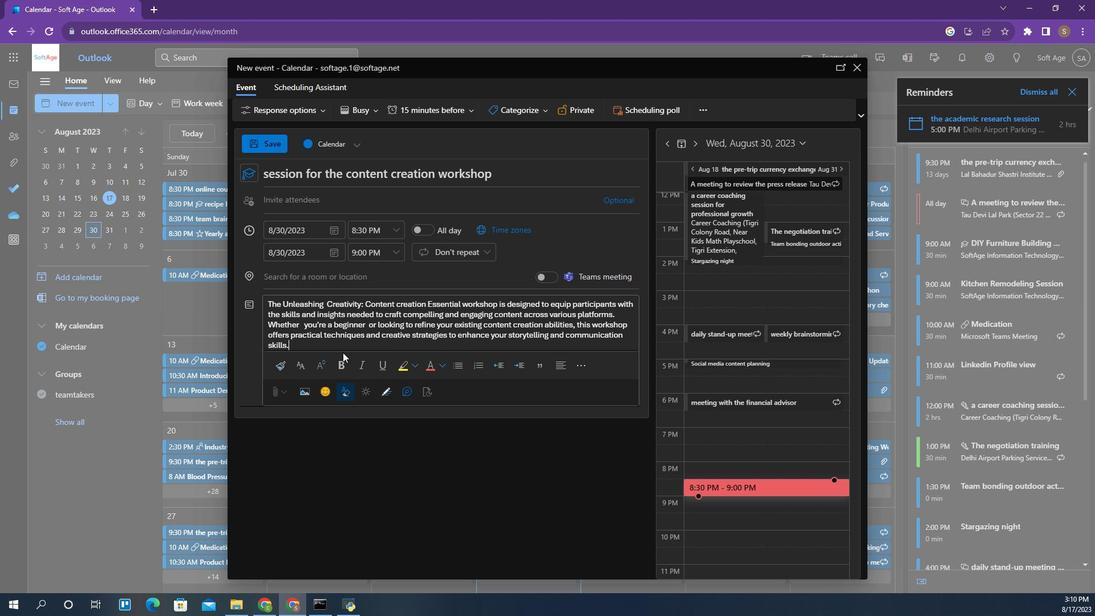 
Action: Mouse scrolled (86, 305) with delta (0, 0)
Screenshot: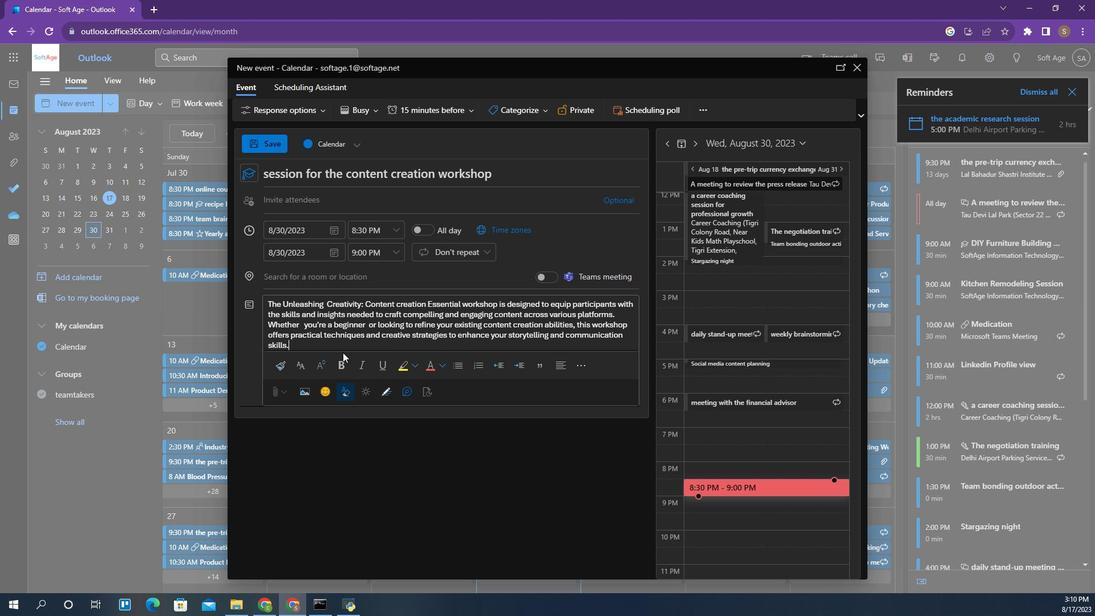 
Action: Mouse scrolled (86, 305) with delta (0, 0)
Screenshot: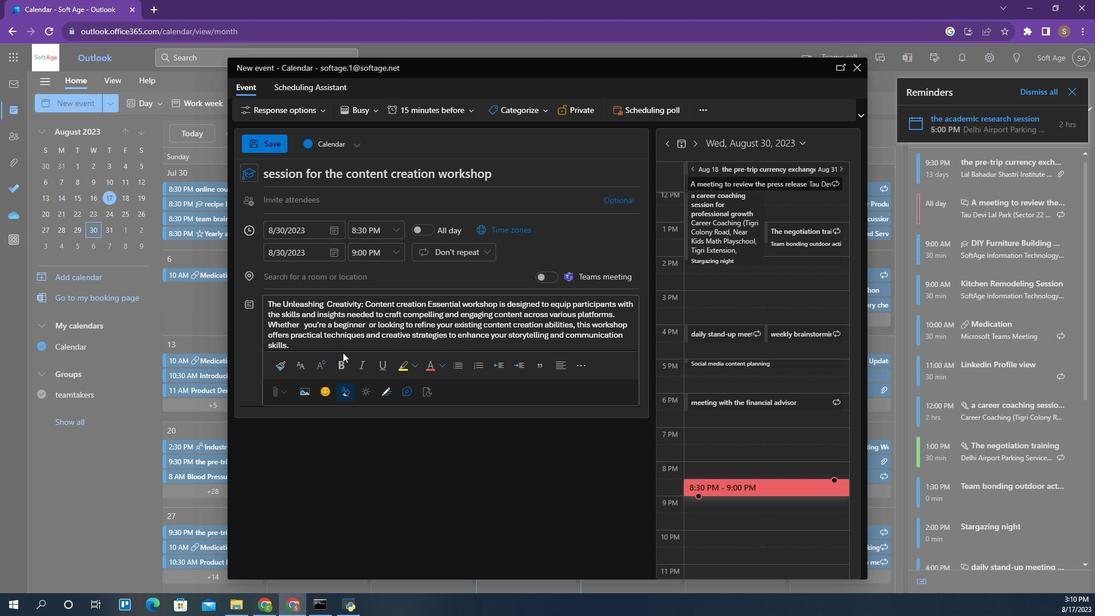 
Action: Mouse moved to (89, 147)
Screenshot: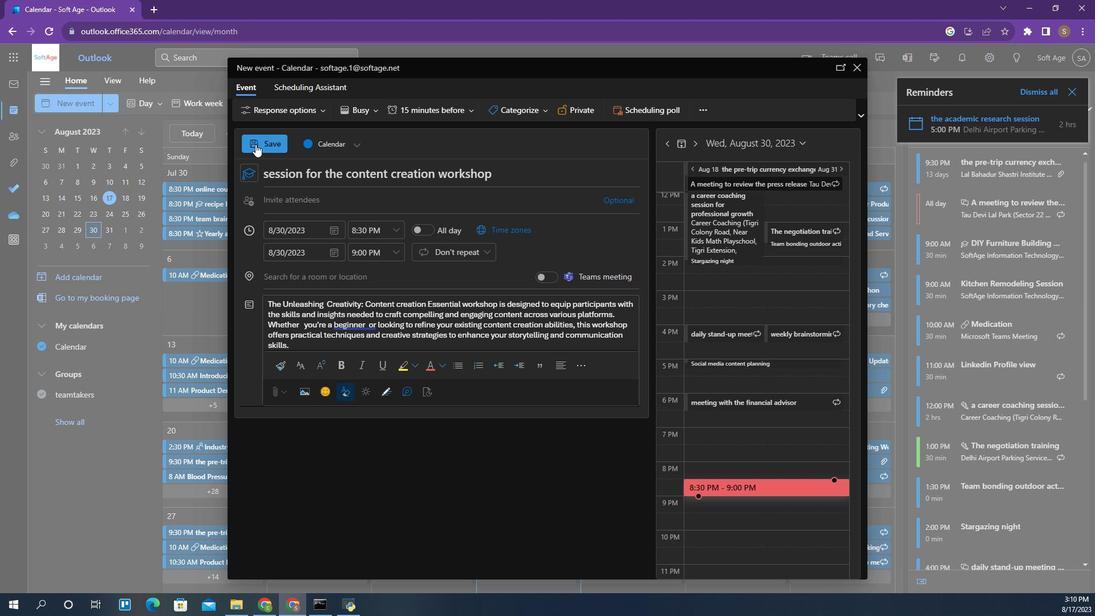 
Action: Mouse pressed left at (89, 147)
Screenshot: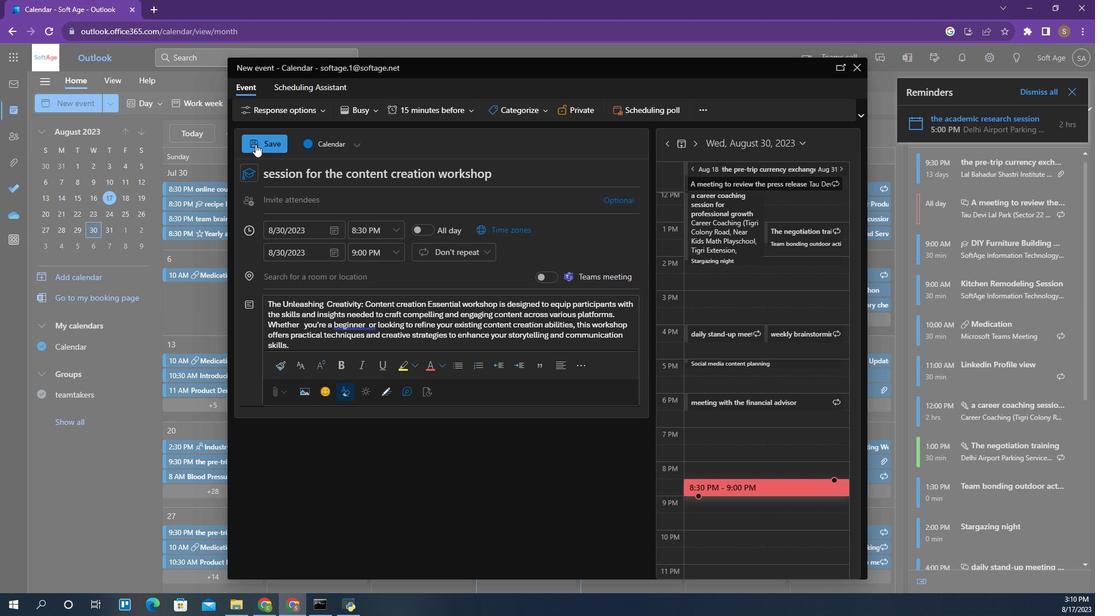 
